 Task: Check the sale-to-list ratio of 2.5 bathrooms in the last 3 years.
Action: Mouse moved to (923, 197)
Screenshot: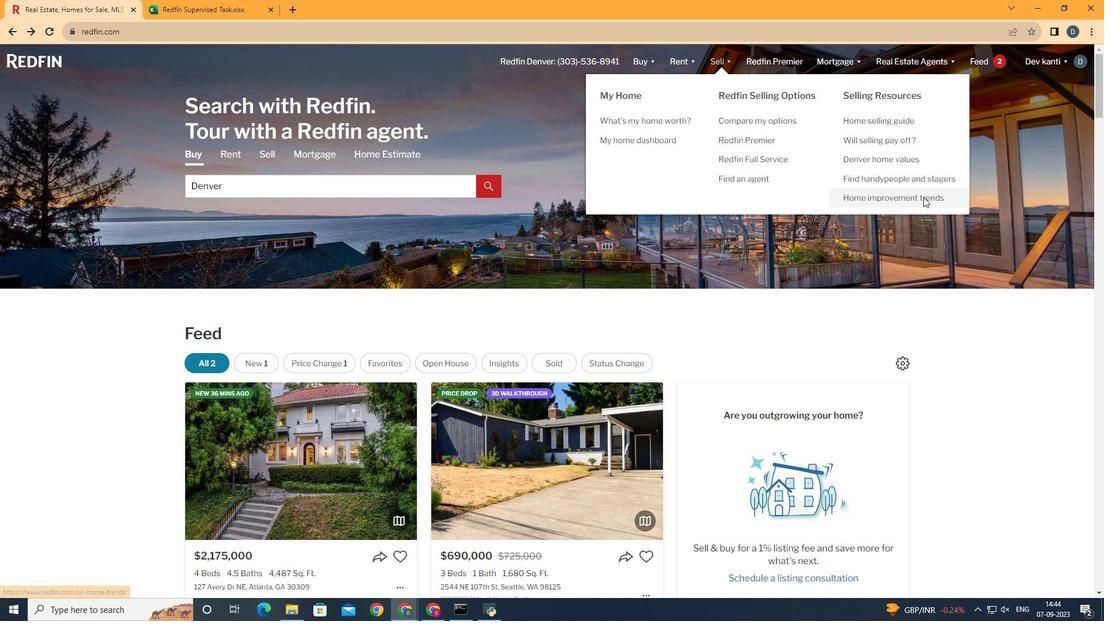 
Action: Mouse pressed left at (923, 197)
Screenshot: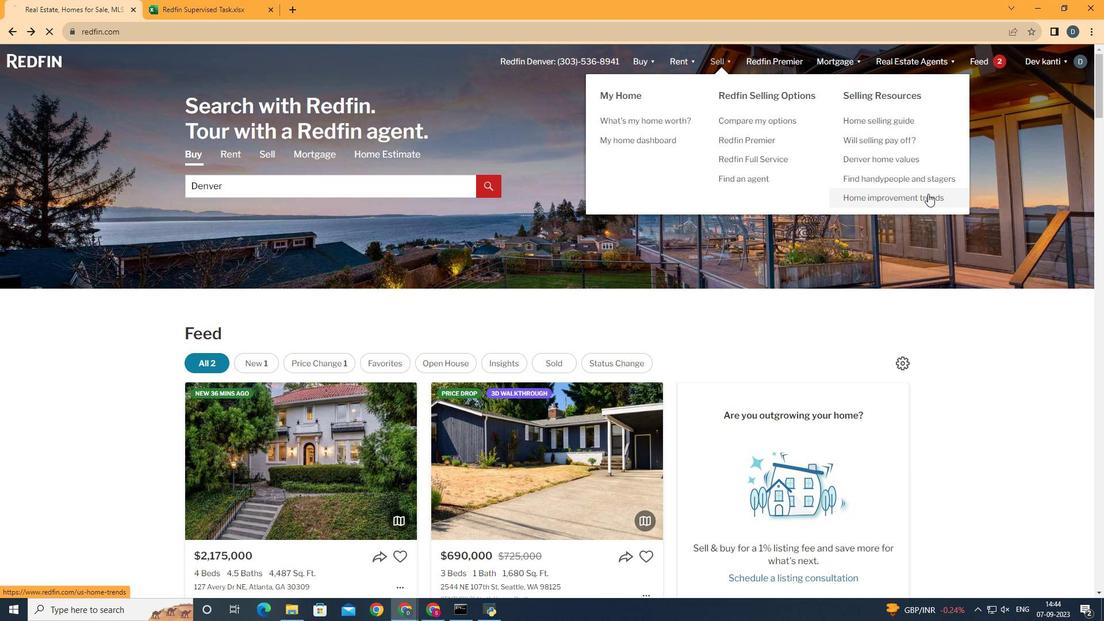 
Action: Mouse moved to (258, 218)
Screenshot: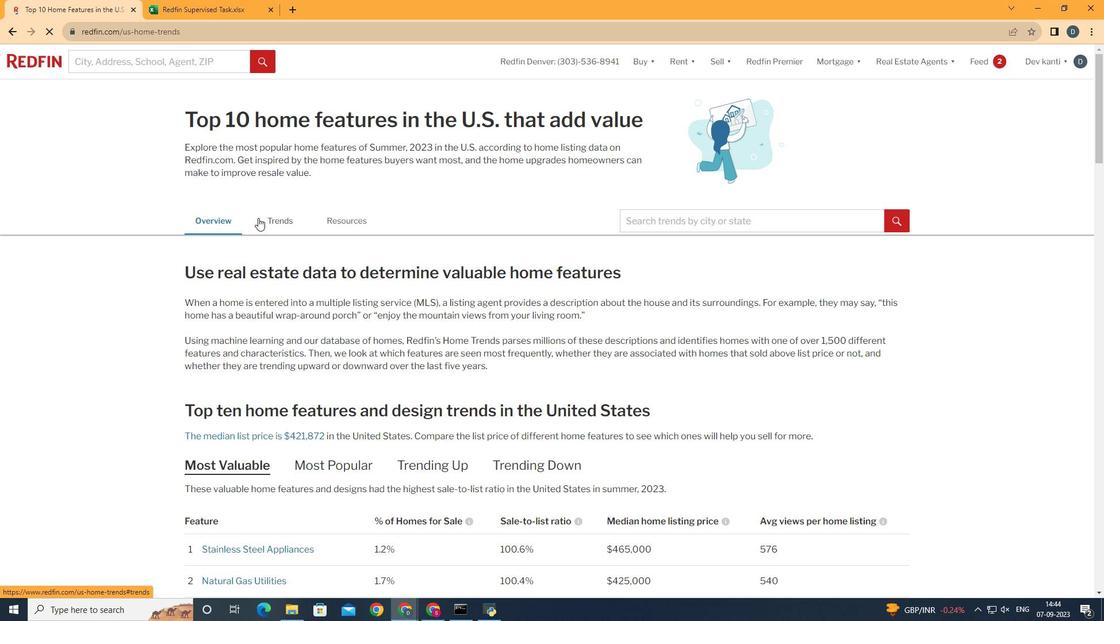 
Action: Mouse pressed left at (258, 218)
Screenshot: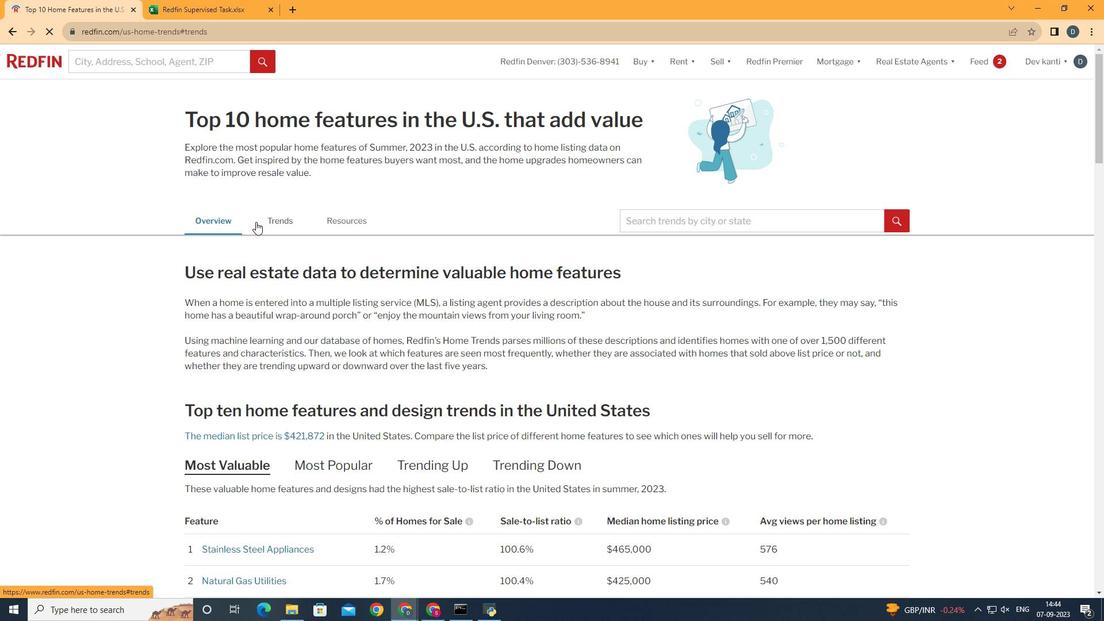 
Action: Mouse moved to (333, 288)
Screenshot: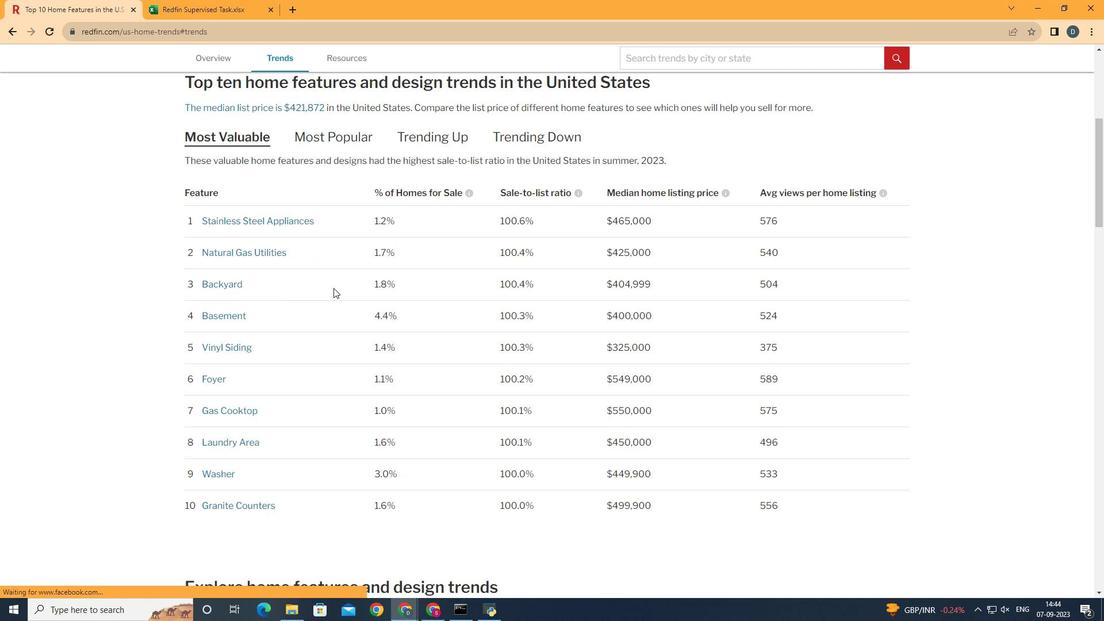 
Action: Mouse scrolled (333, 287) with delta (0, 0)
Screenshot: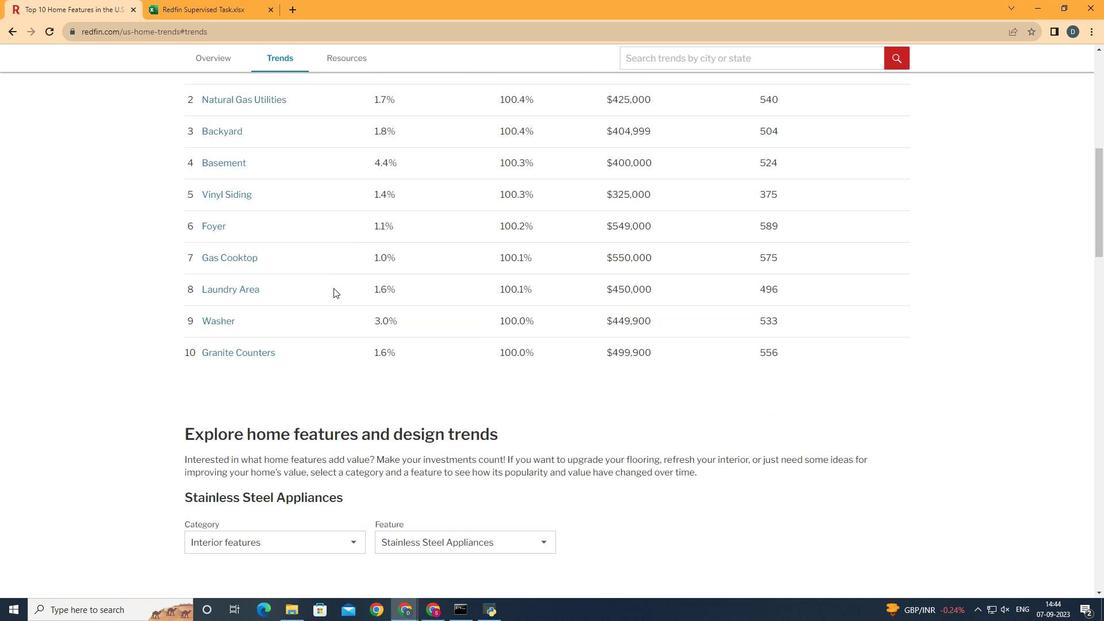 
Action: Mouse scrolled (333, 287) with delta (0, 0)
Screenshot: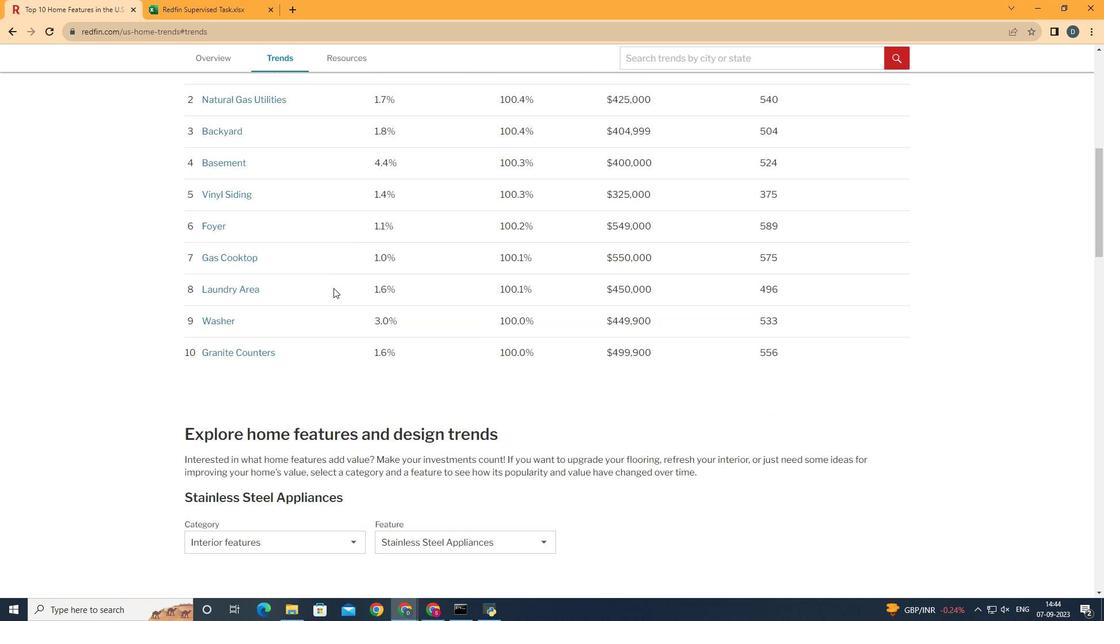 
Action: Mouse scrolled (333, 287) with delta (0, 0)
Screenshot: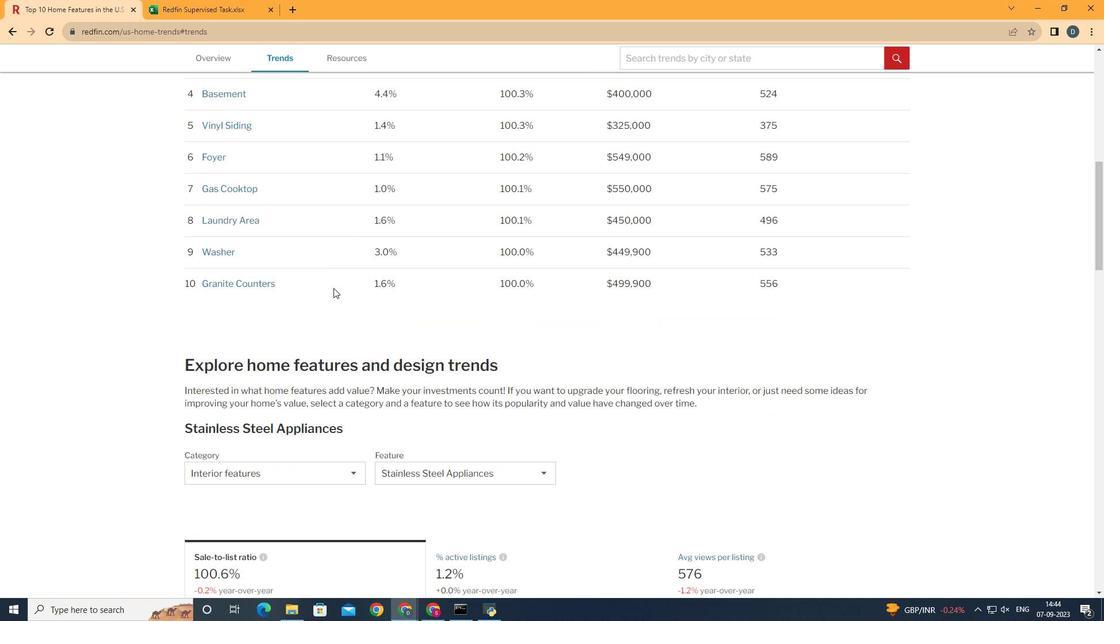 
Action: Mouse scrolled (333, 287) with delta (0, 0)
Screenshot: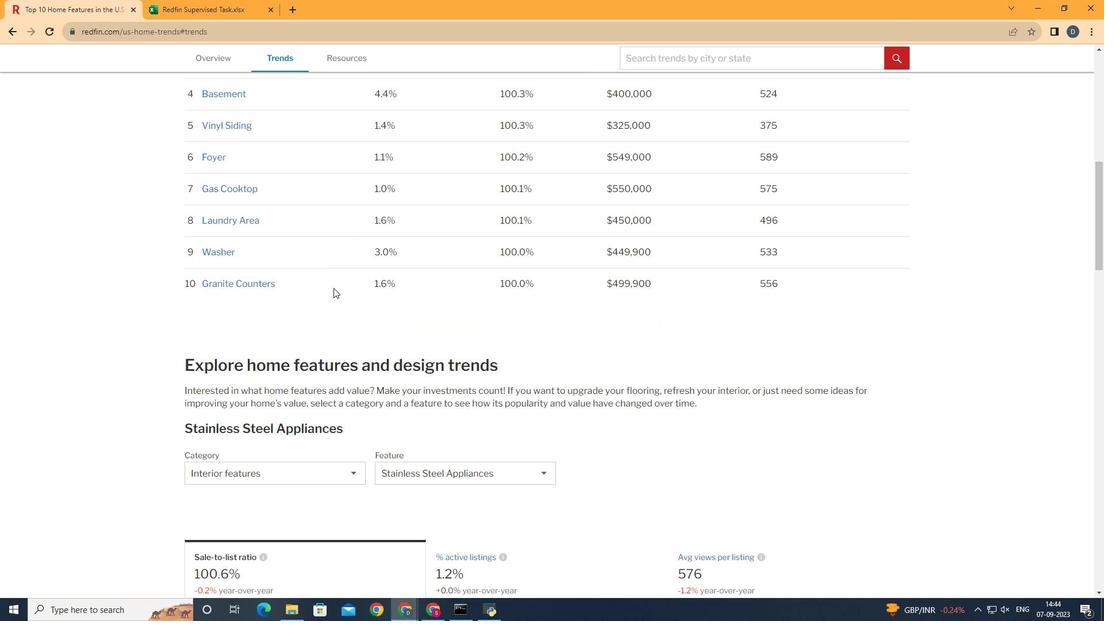 
Action: Mouse scrolled (333, 287) with delta (0, 0)
Screenshot: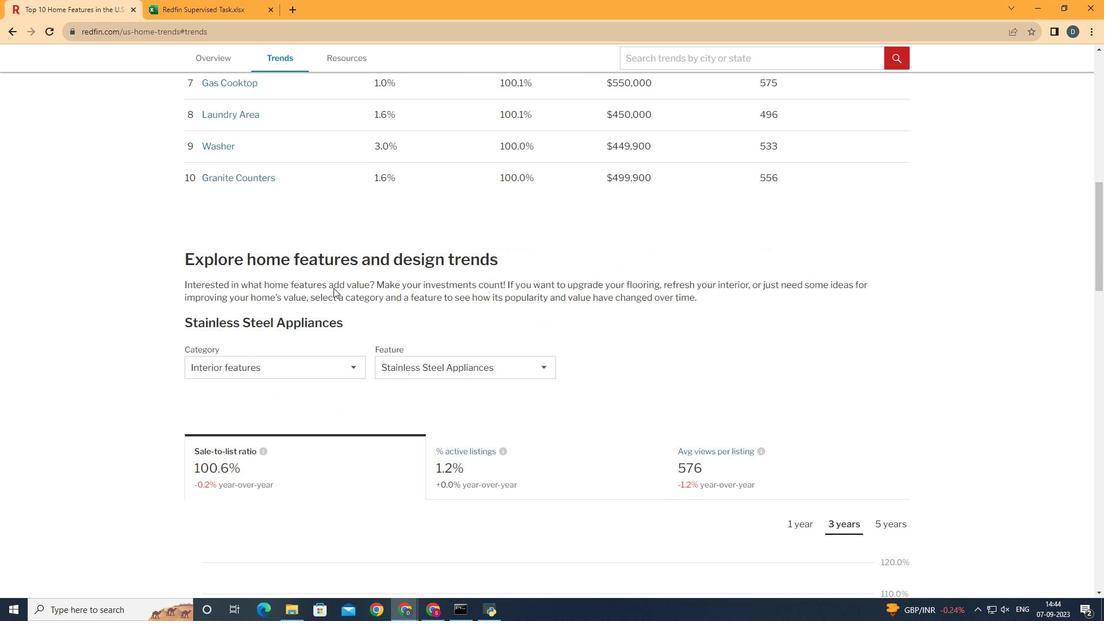 
Action: Mouse scrolled (333, 287) with delta (0, 0)
Screenshot: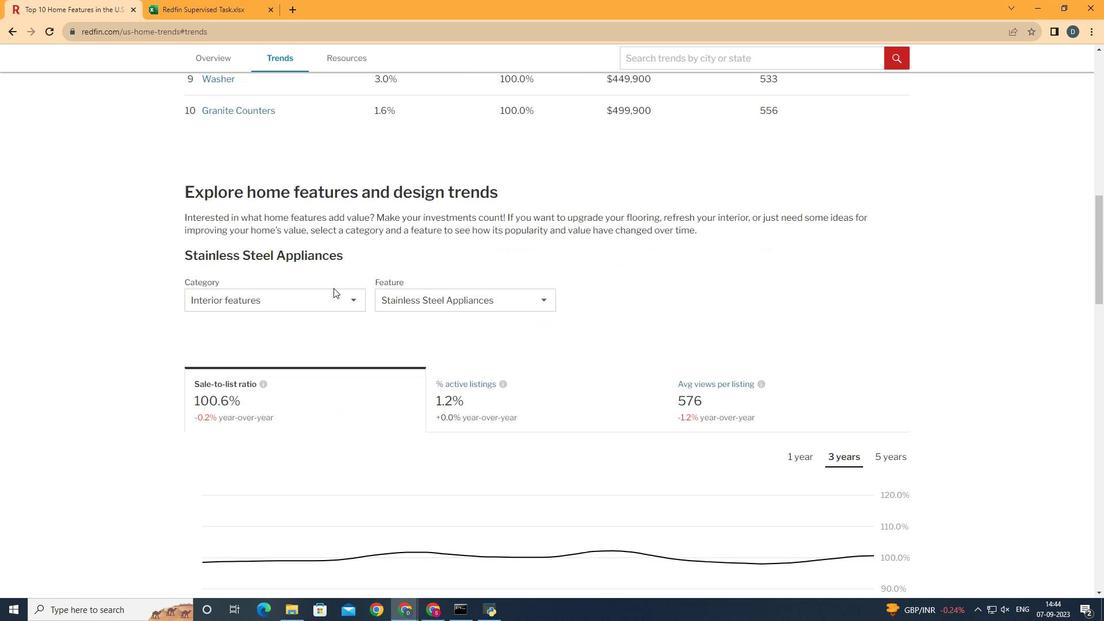 
Action: Mouse scrolled (333, 287) with delta (0, 0)
Screenshot: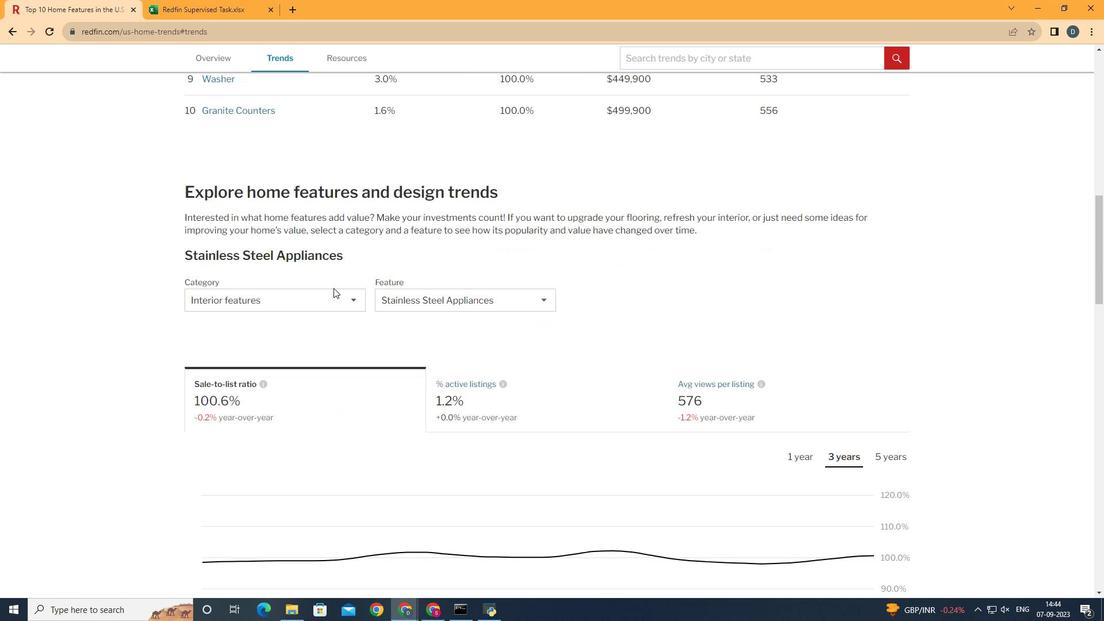 
Action: Mouse moved to (333, 292)
Screenshot: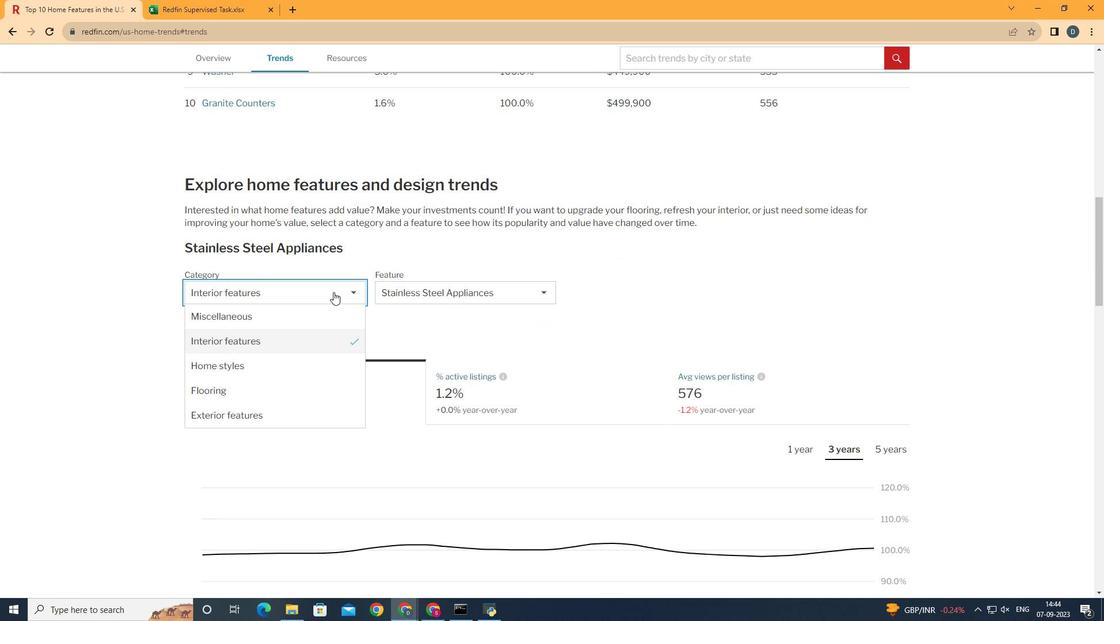 
Action: Mouse pressed left at (333, 292)
Screenshot: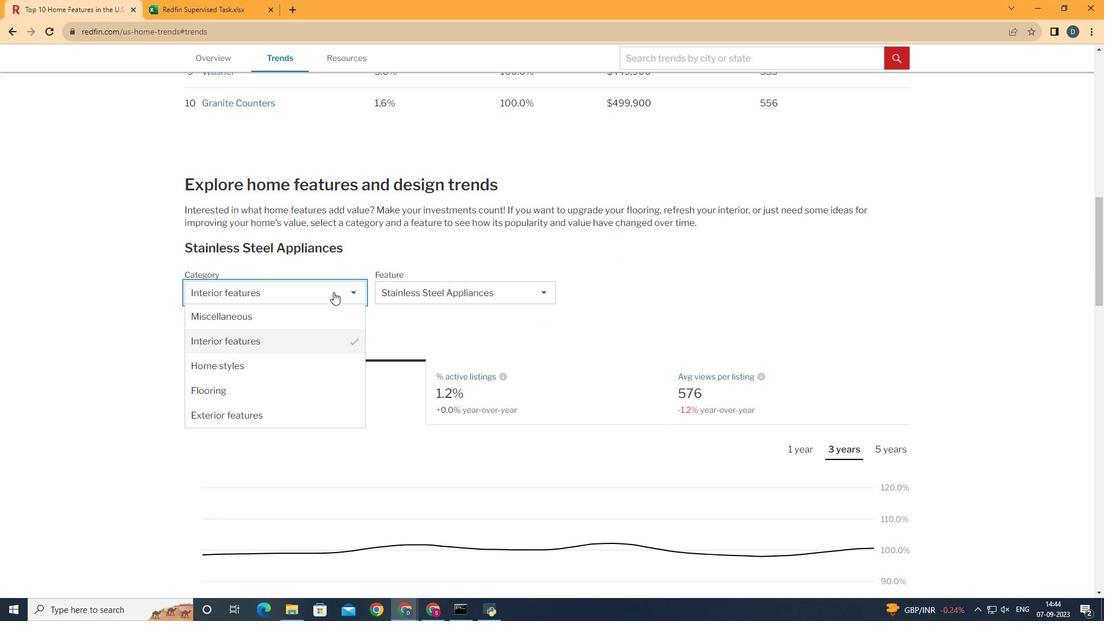 
Action: Mouse moved to (320, 345)
Screenshot: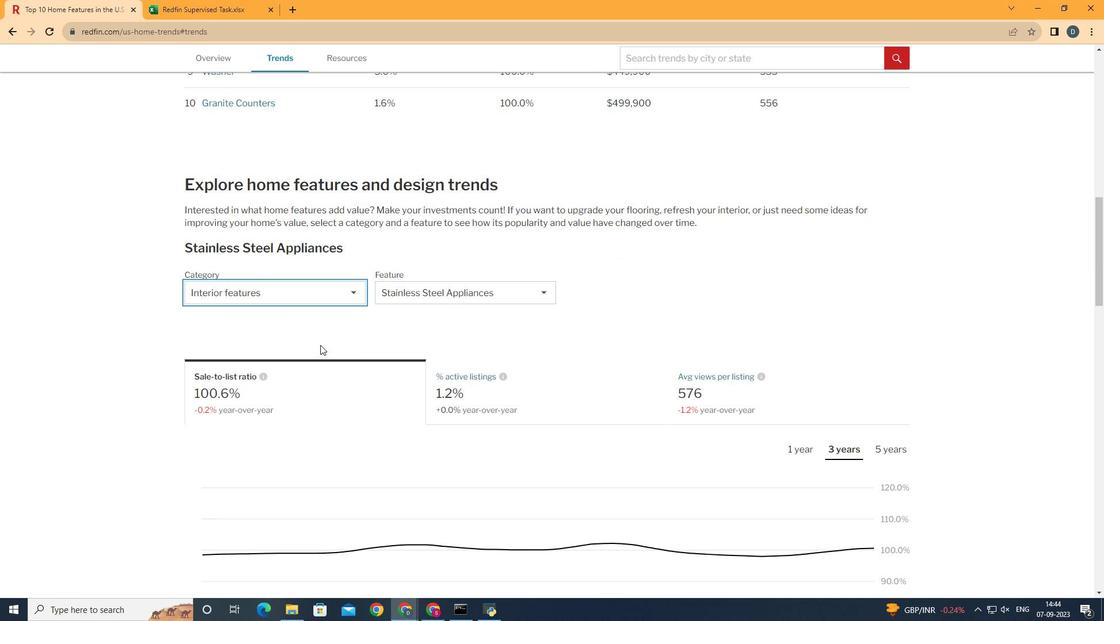 
Action: Mouse pressed left at (320, 345)
Screenshot: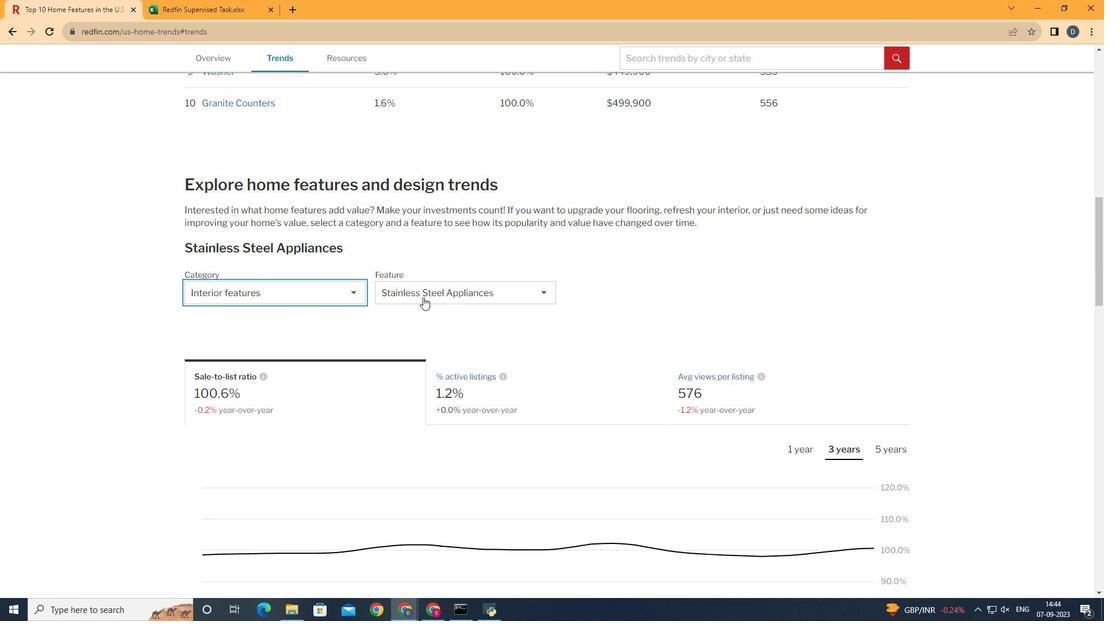 
Action: Mouse moved to (428, 295)
Screenshot: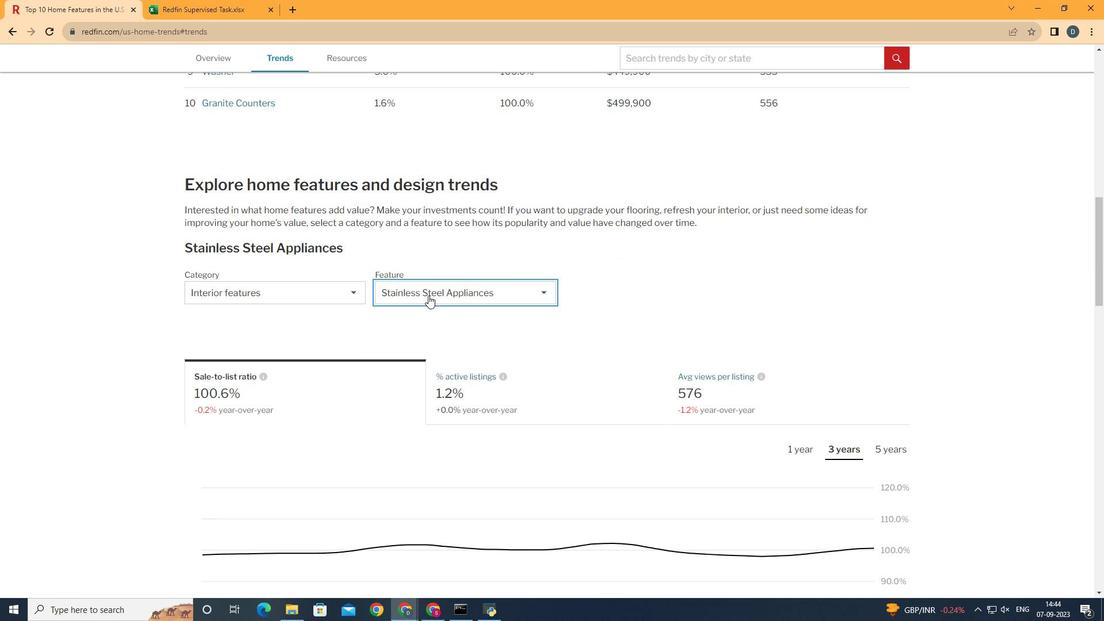 
Action: Mouse pressed left at (428, 295)
Screenshot: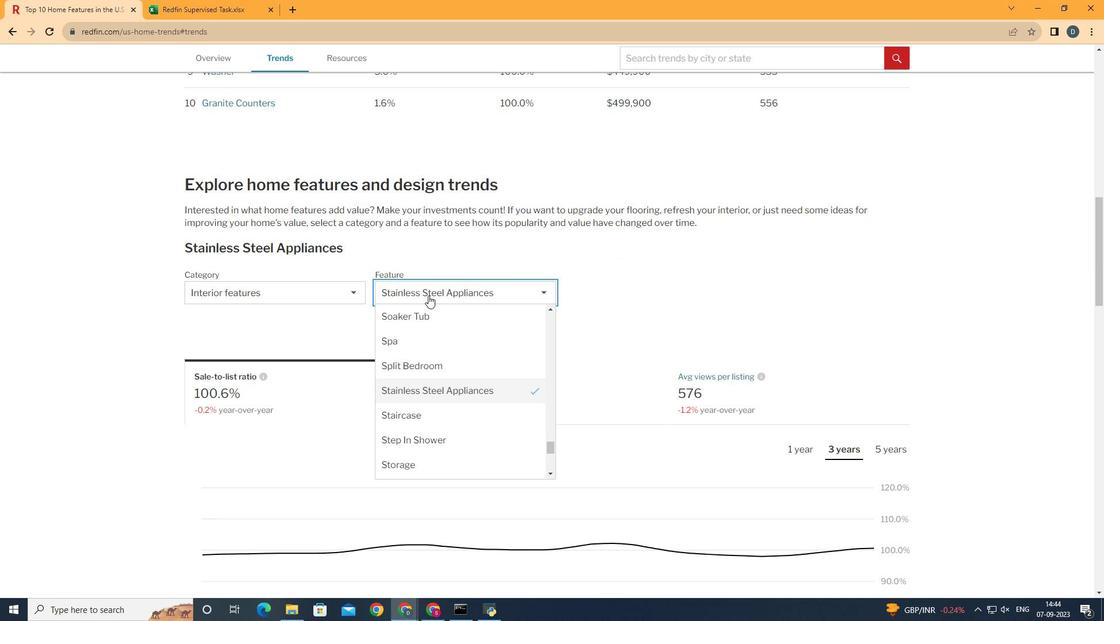 
Action: Mouse moved to (552, 447)
Screenshot: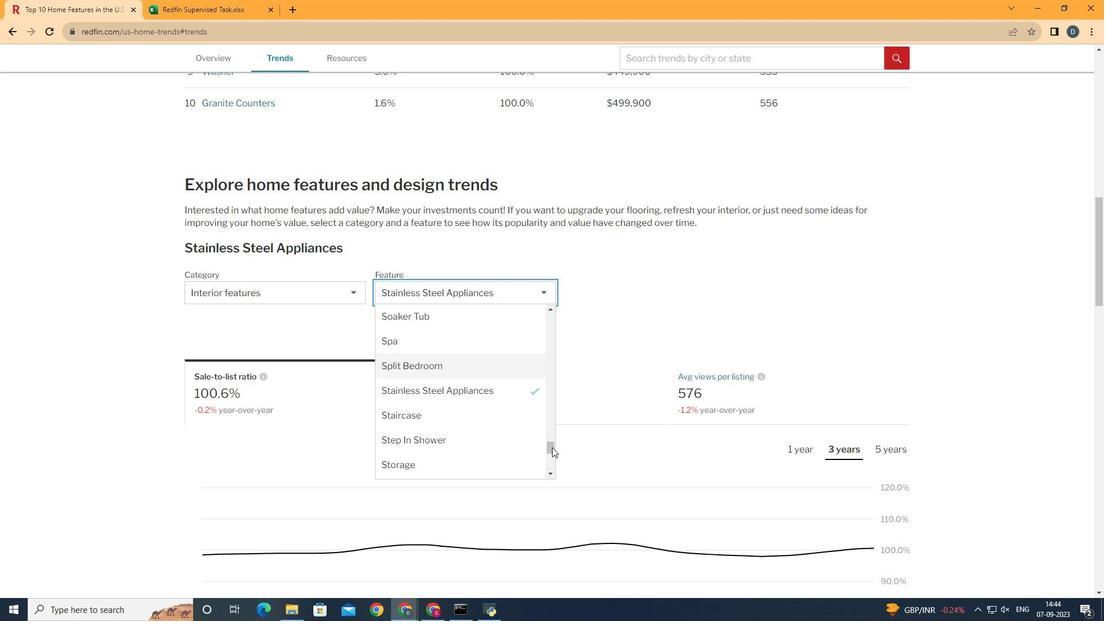
Action: Mouse pressed left at (552, 447)
Screenshot: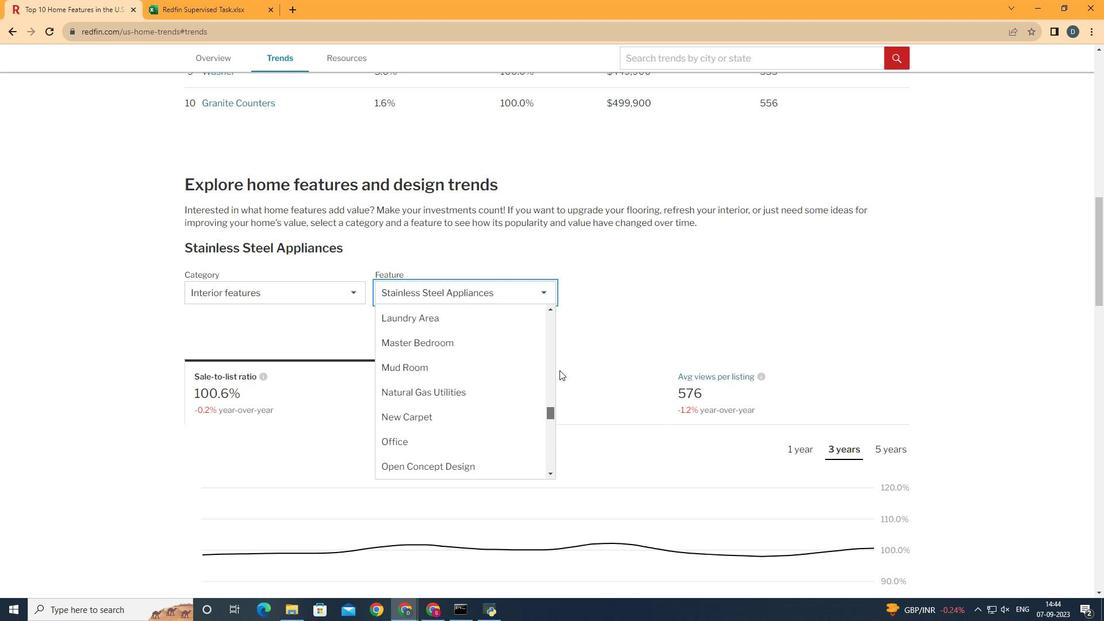 
Action: Mouse moved to (471, 384)
Screenshot: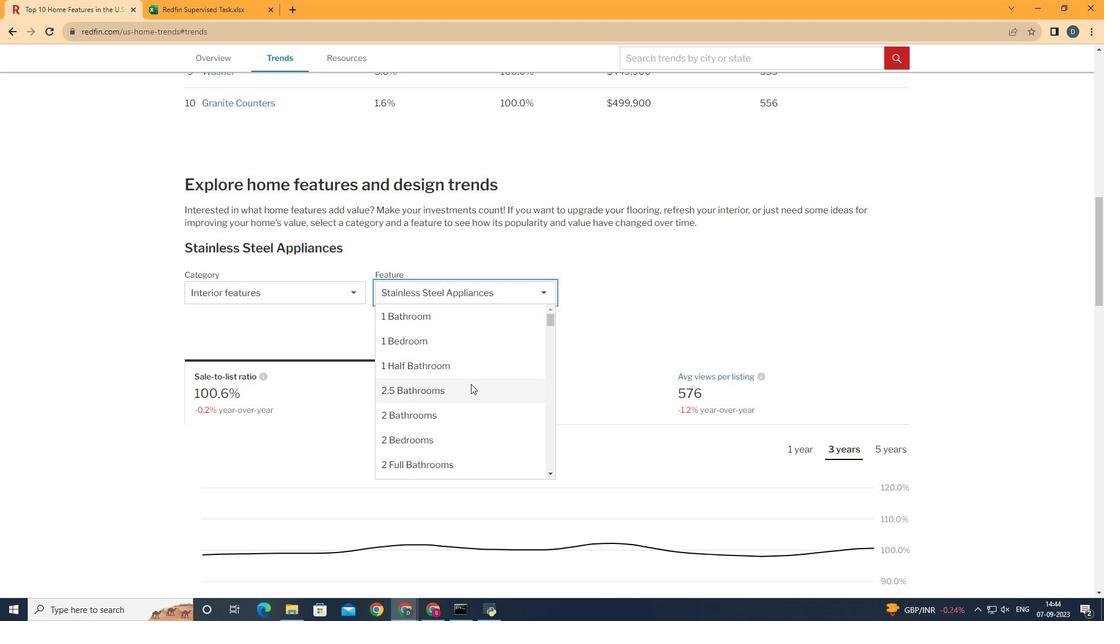 
Action: Mouse pressed left at (471, 384)
Screenshot: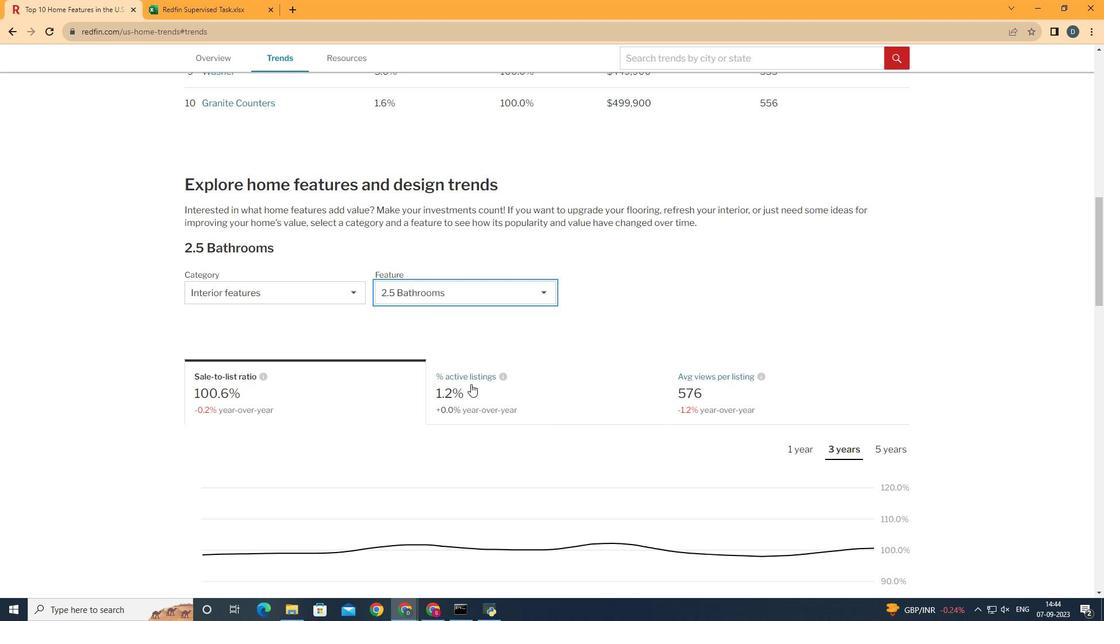 
Action: Mouse moved to (517, 322)
Screenshot: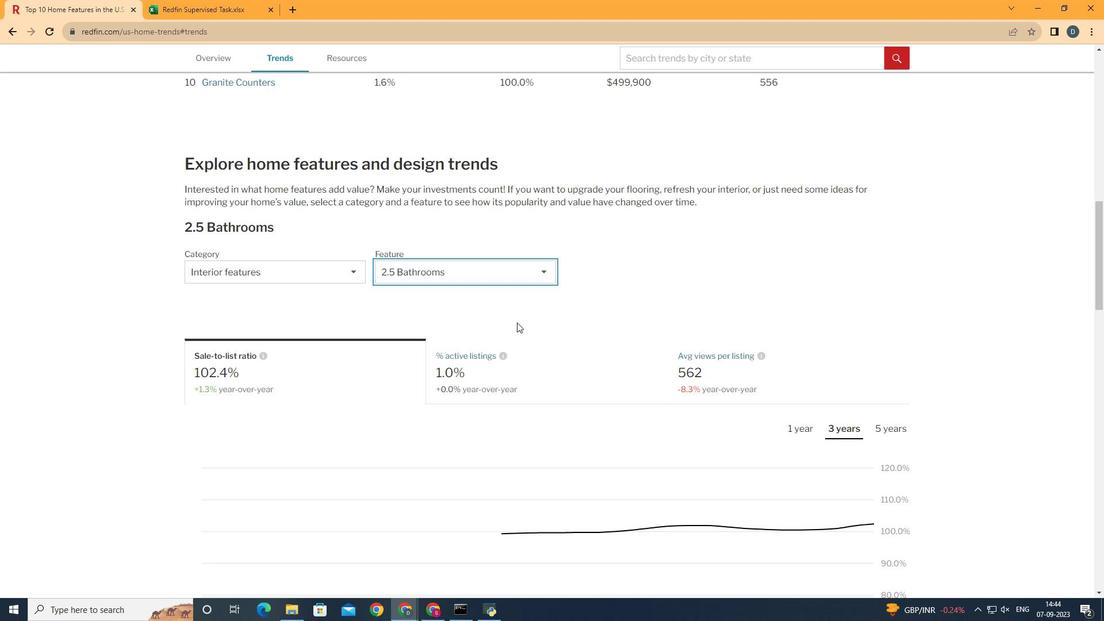 
Action: Mouse scrolled (517, 322) with delta (0, 0)
Screenshot: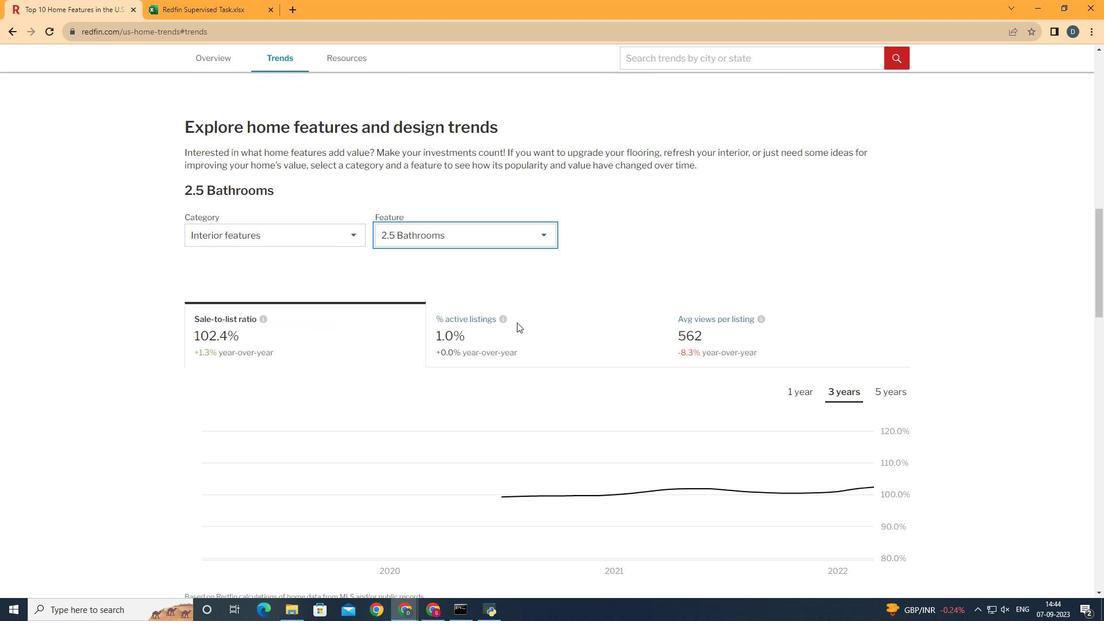 
Action: Mouse moved to (331, 350)
Screenshot: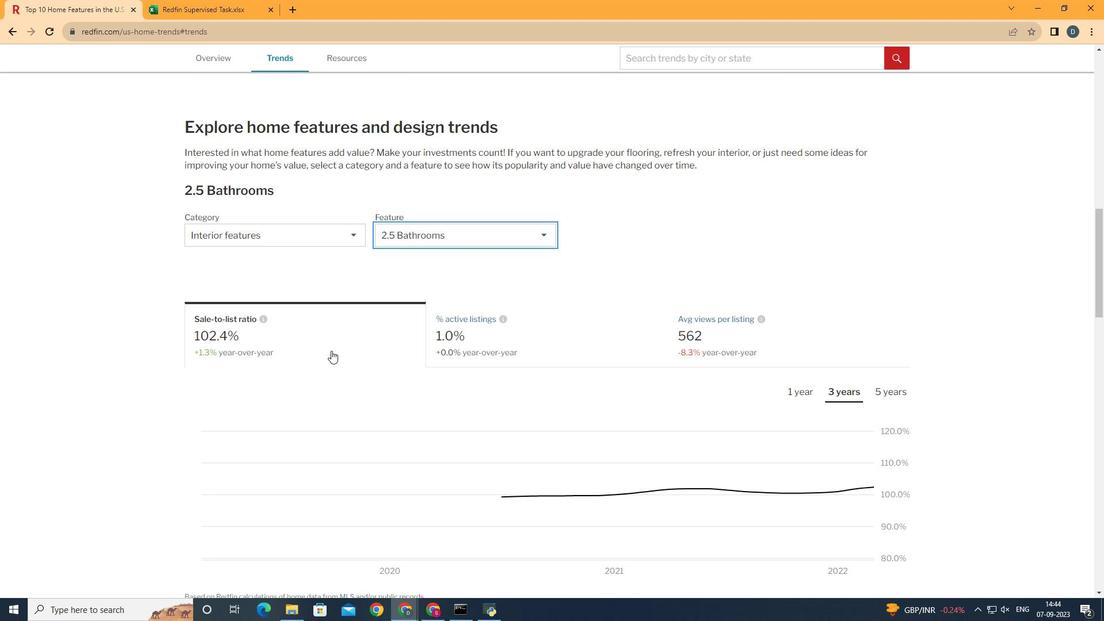 
Action: Mouse pressed left at (331, 350)
Screenshot: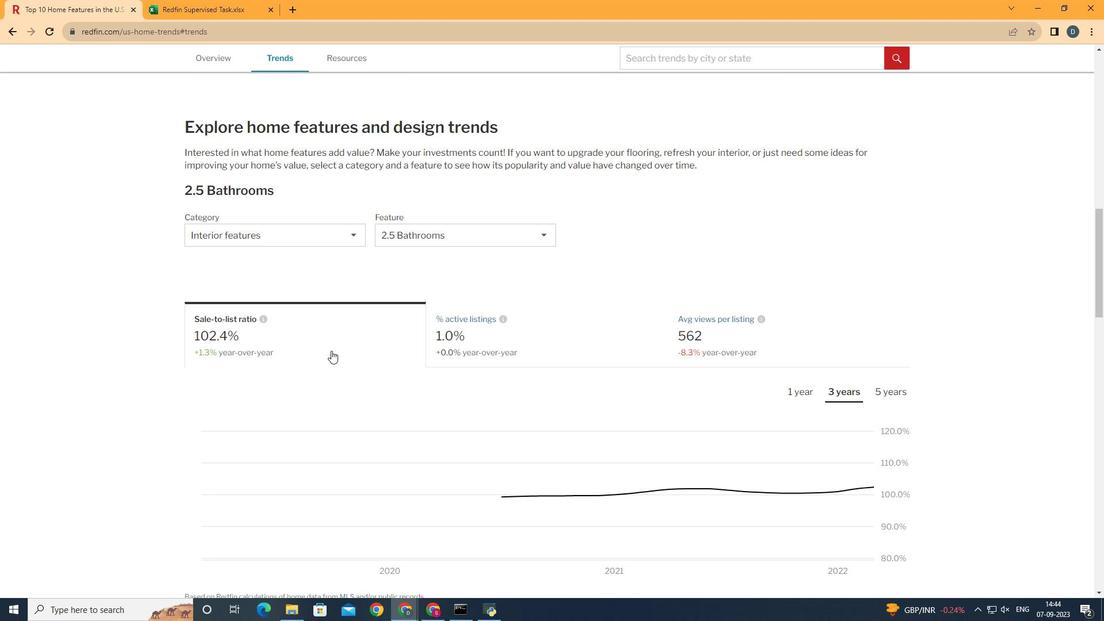 
Action: Mouse moved to (854, 393)
Screenshot: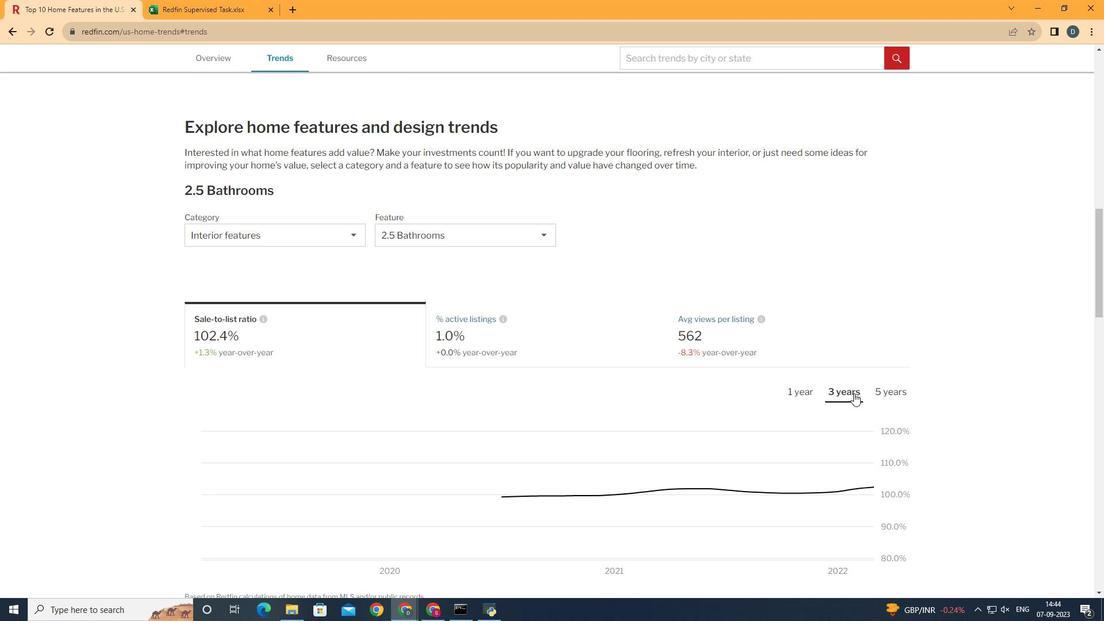 
Action: Mouse pressed left at (854, 393)
Screenshot: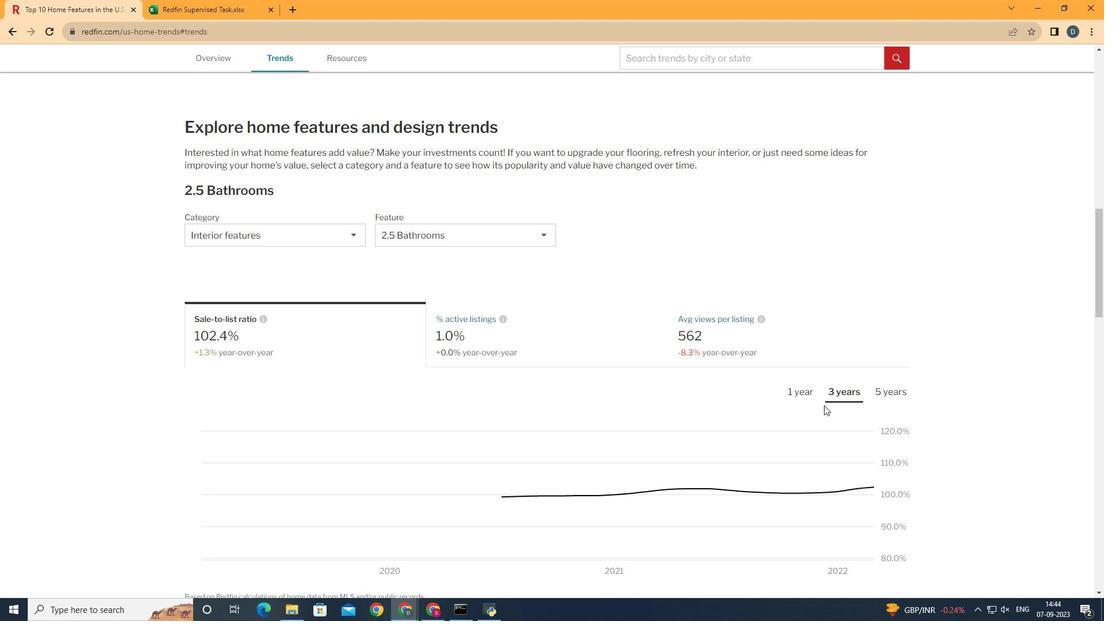 
Action: Mouse moved to (407, 514)
Screenshot: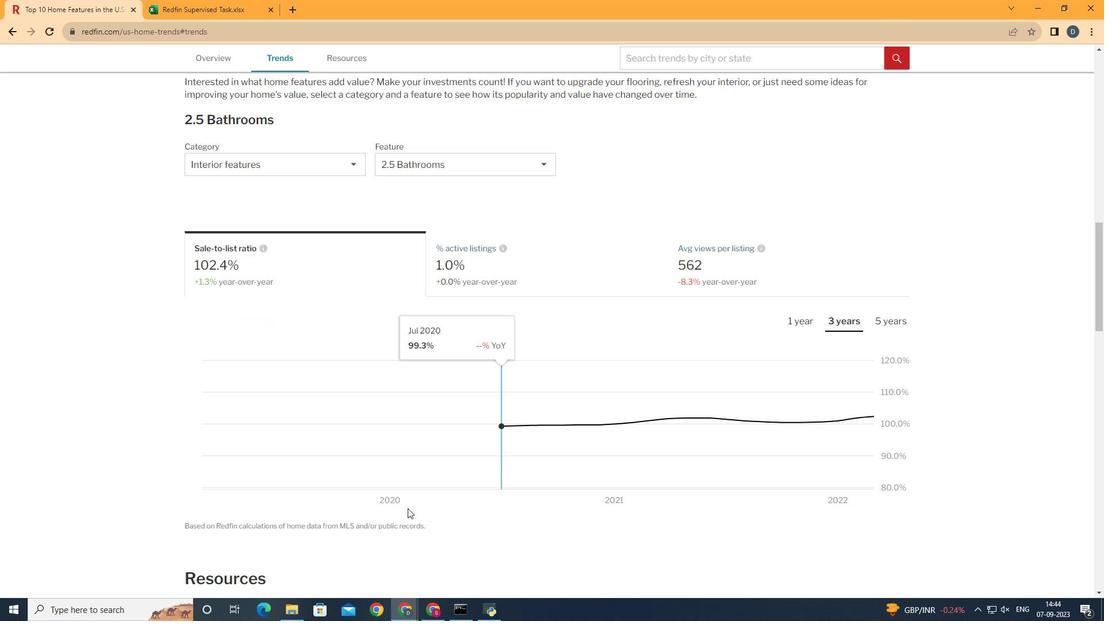 
Action: Mouse scrolled (407, 513) with delta (0, 0)
Screenshot: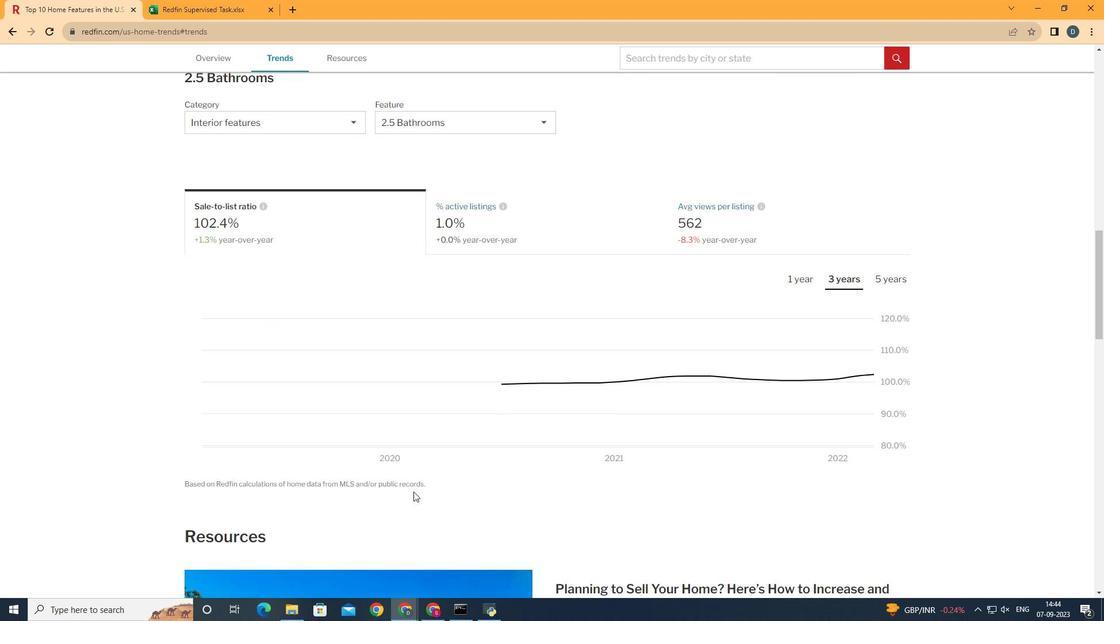 
Action: Mouse scrolled (407, 513) with delta (0, 0)
Screenshot: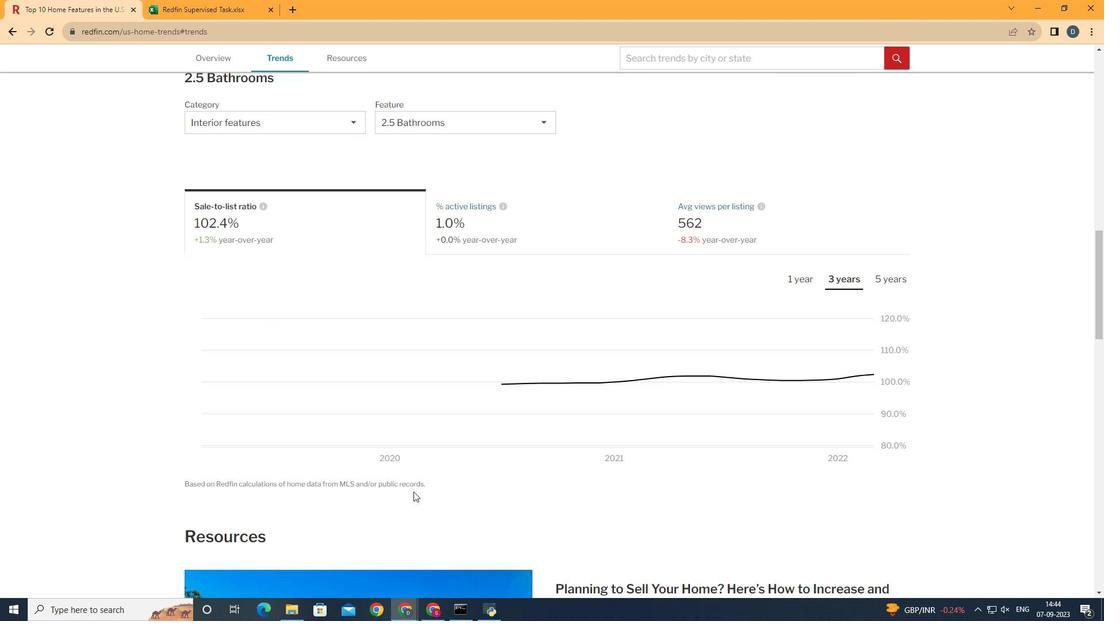 
Action: Mouse moved to (921, 366)
Screenshot: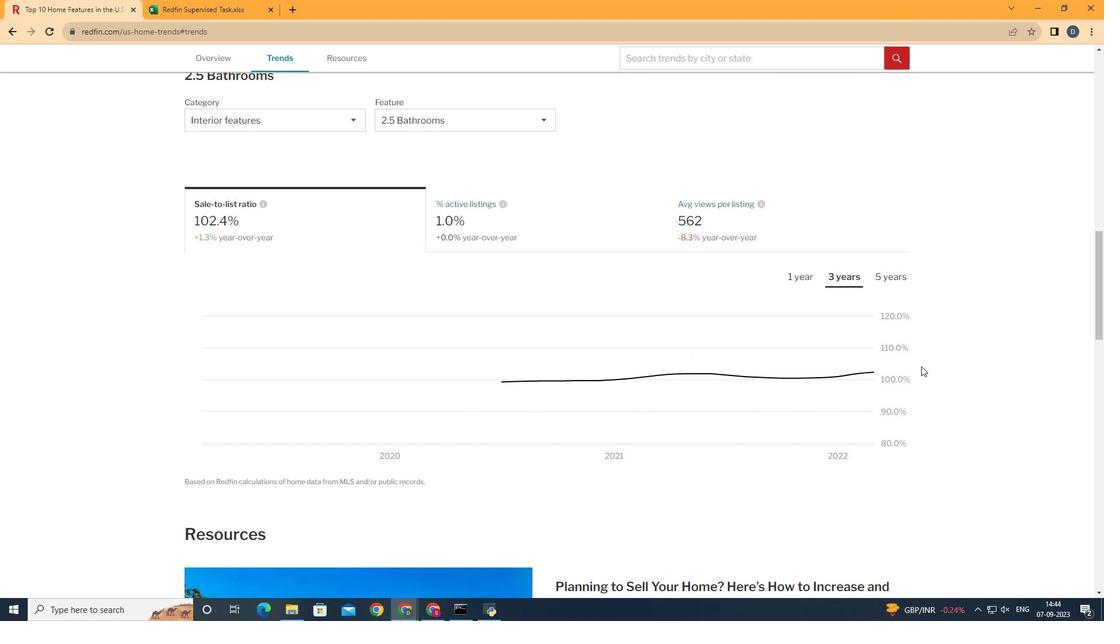 
